 Task: Filter company with a location in Asia.
Action: Mouse moved to (417, 81)
Screenshot: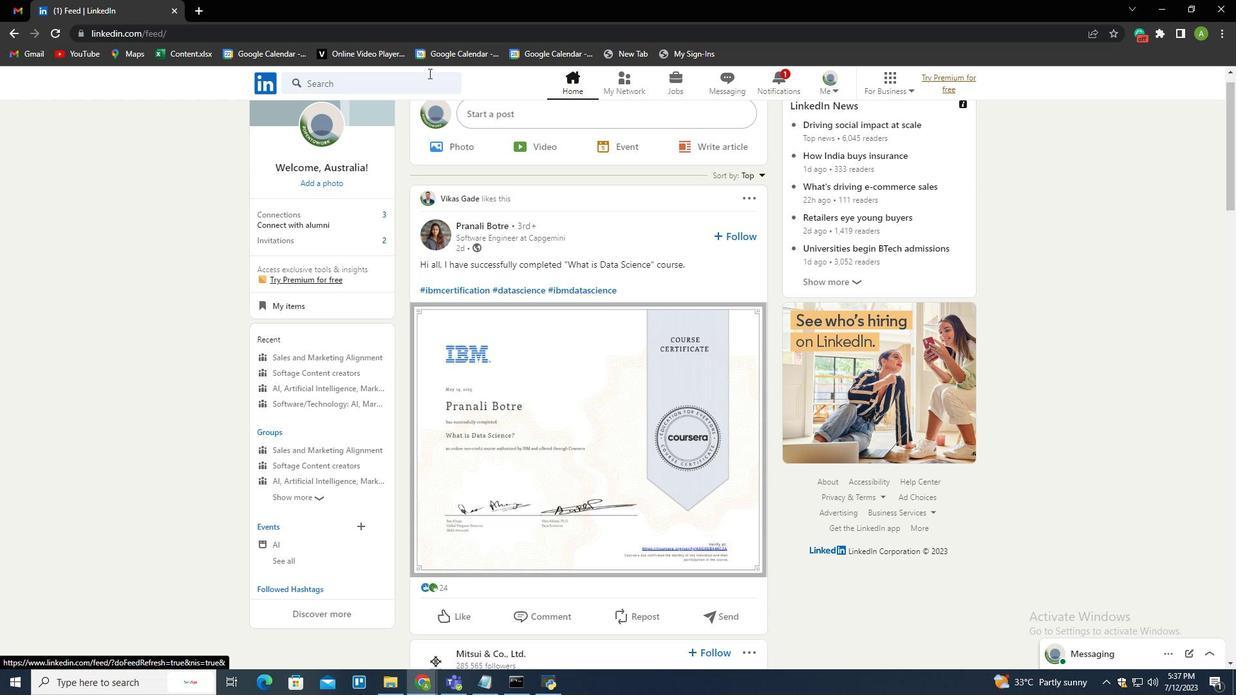 
Action: Mouse pressed left at (417, 81)
Screenshot: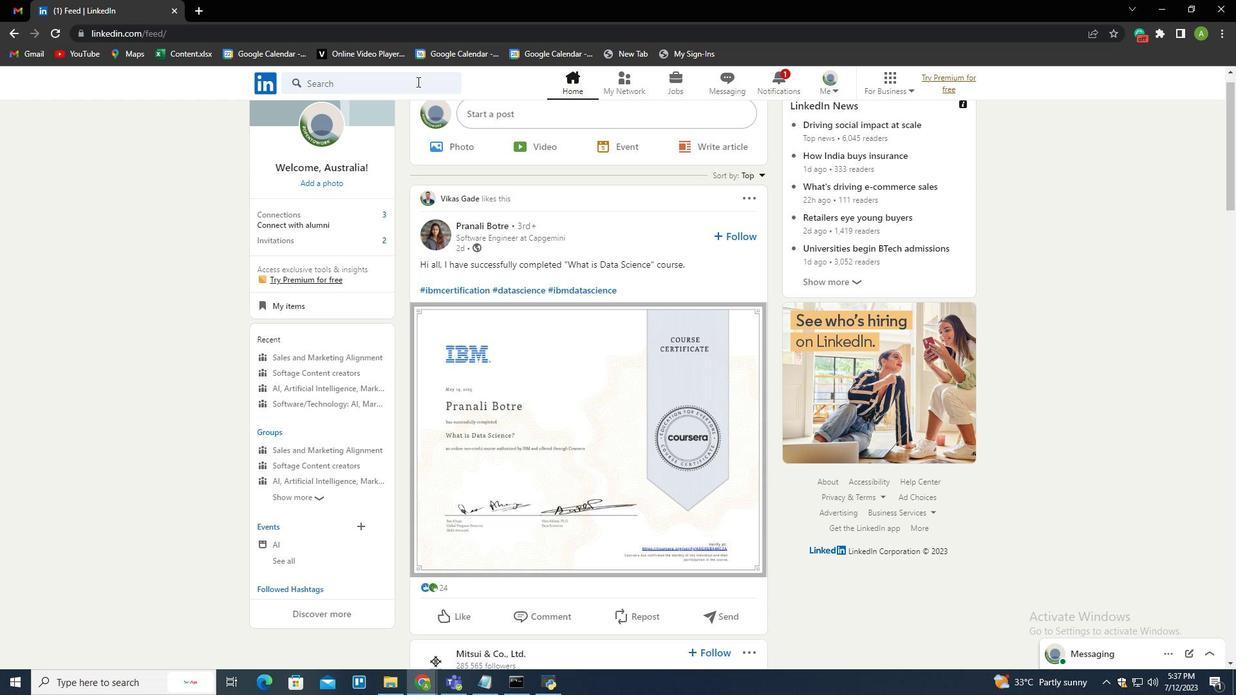 
Action: Mouse moved to (360, 186)
Screenshot: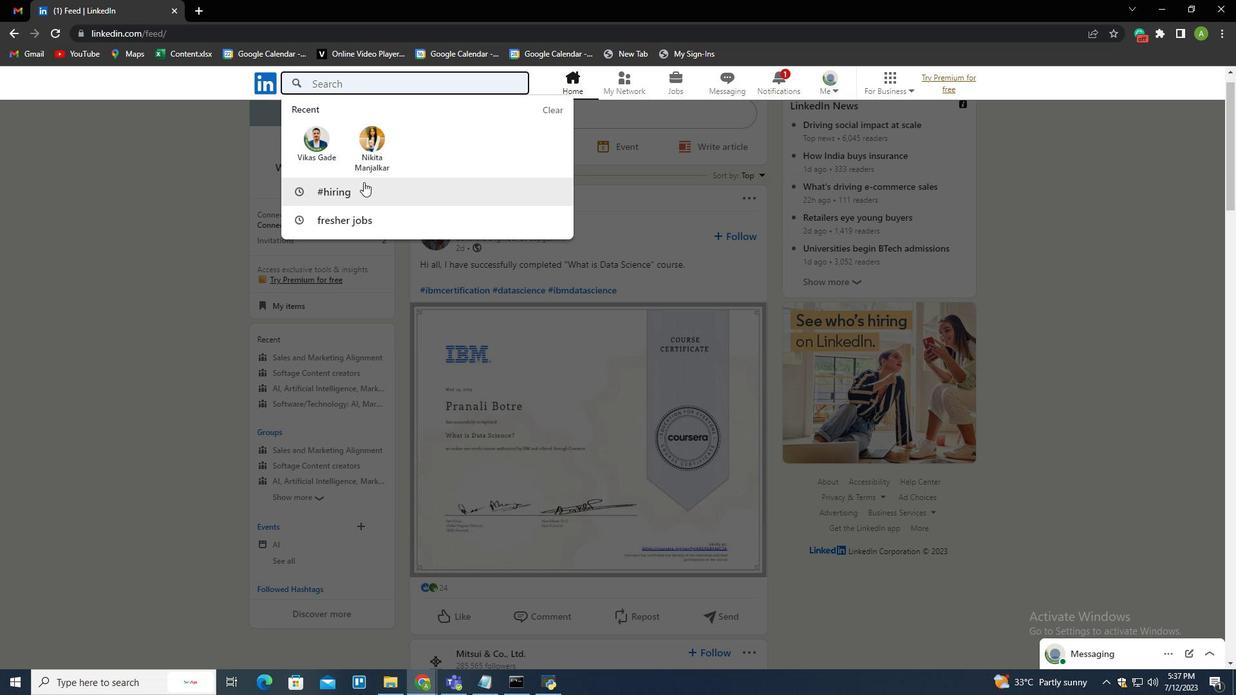 
Action: Mouse pressed left at (360, 186)
Screenshot: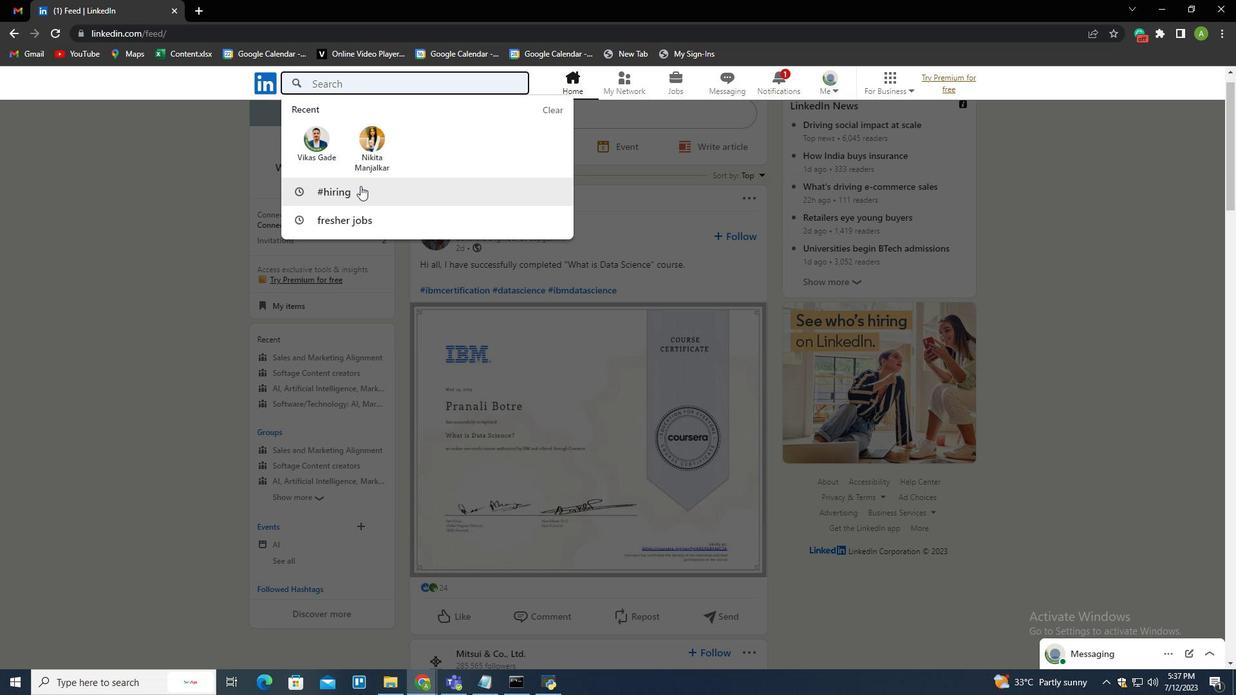 
Action: Mouse moved to (372, 126)
Screenshot: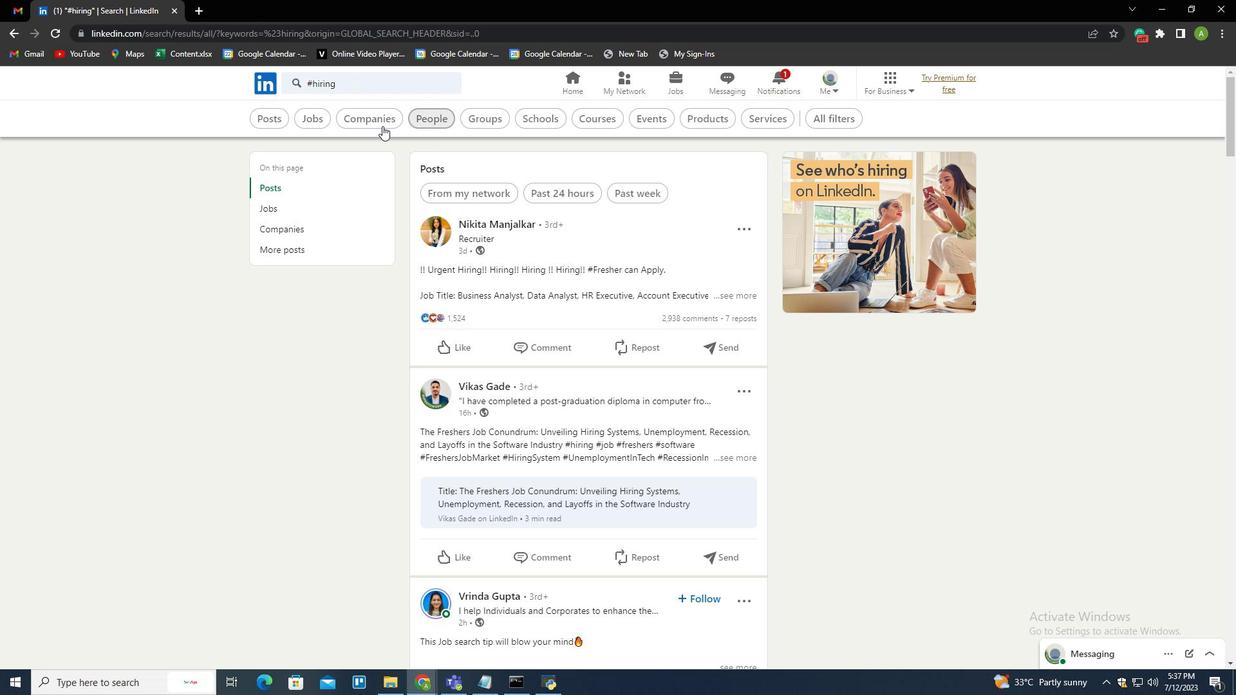 
Action: Mouse pressed left at (372, 126)
Screenshot: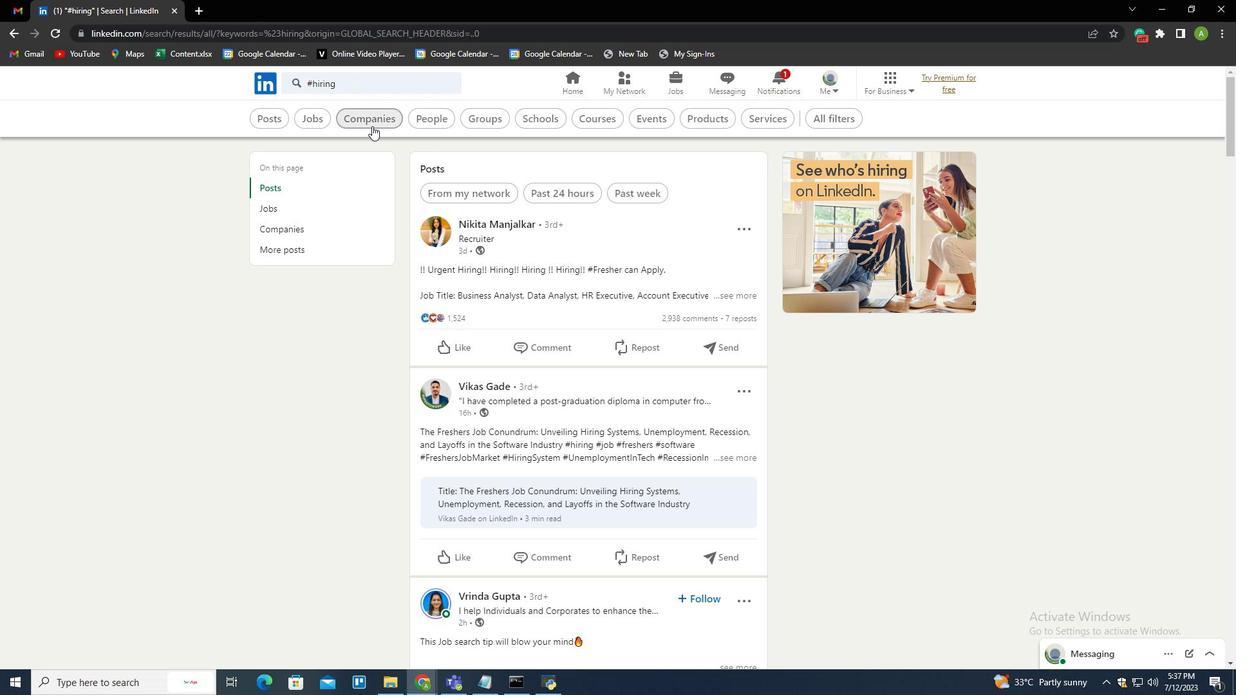 
Action: Mouse moved to (383, 120)
Screenshot: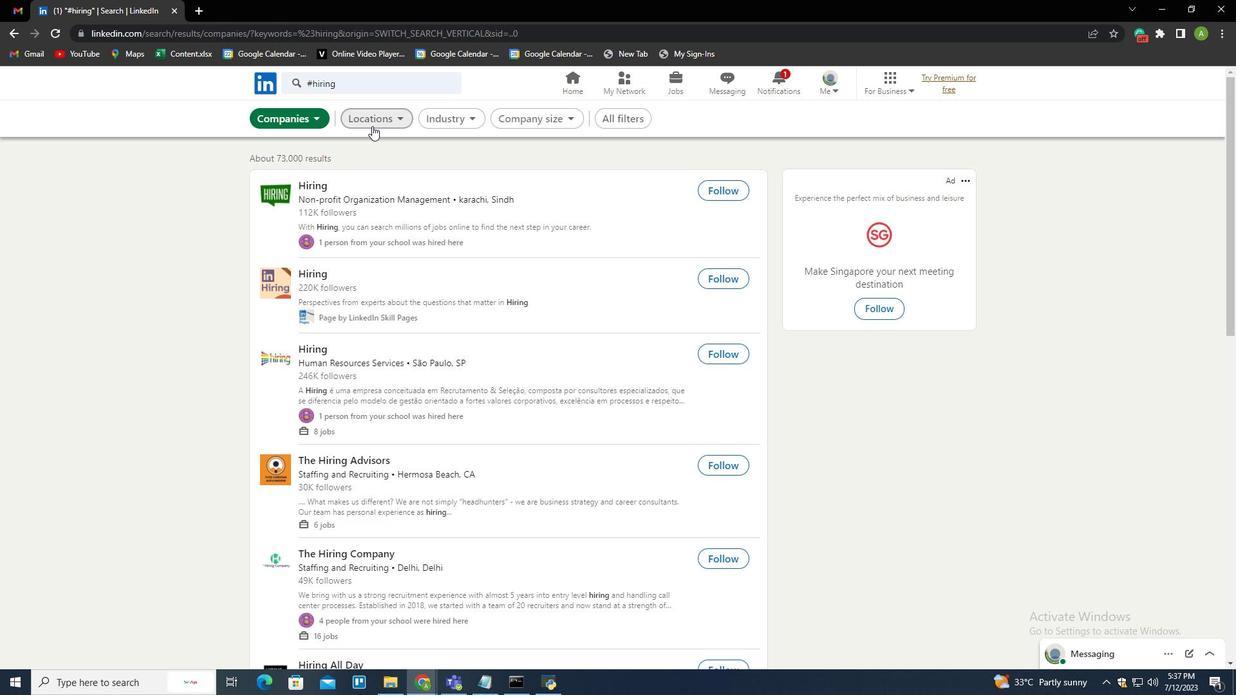 
Action: Mouse pressed left at (383, 120)
Screenshot: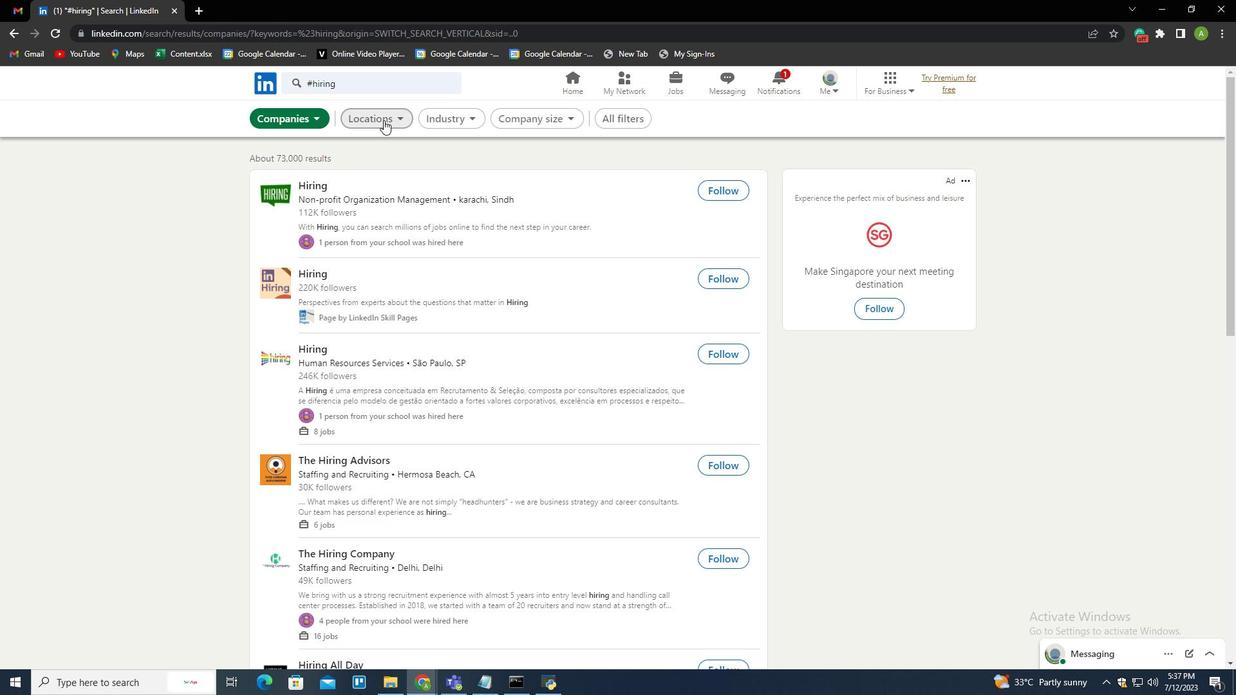 
Action: Mouse moved to (303, 274)
Screenshot: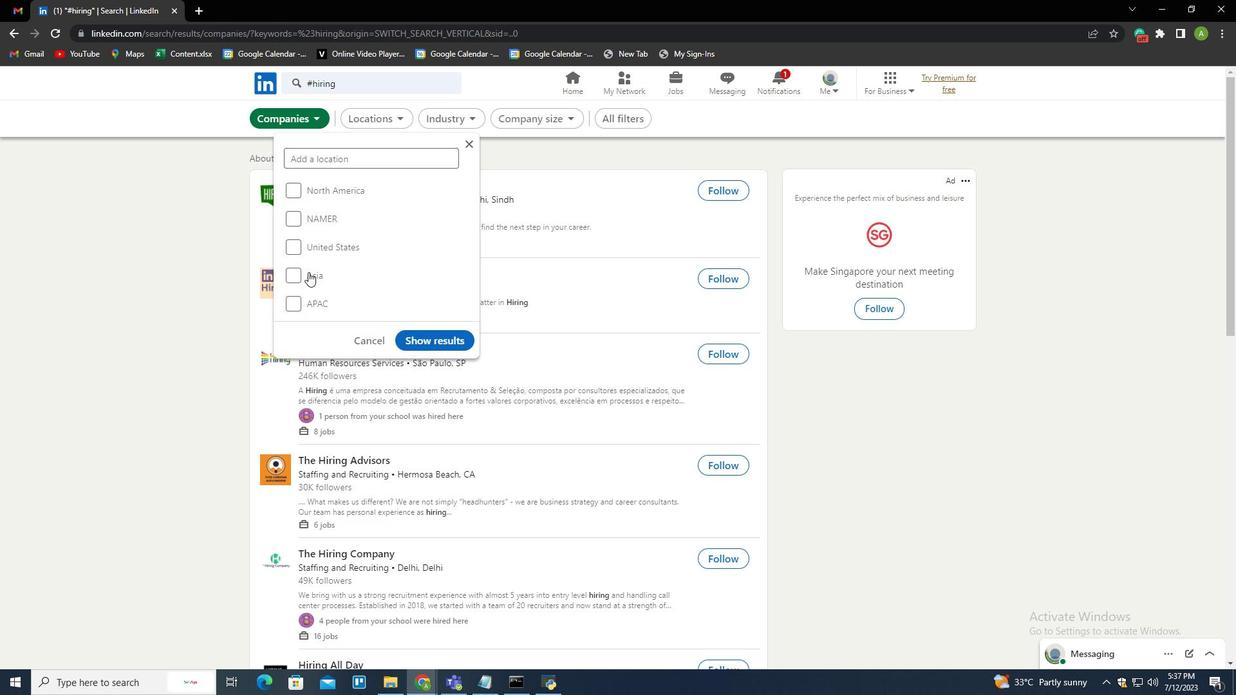 
Action: Mouse pressed left at (303, 274)
Screenshot: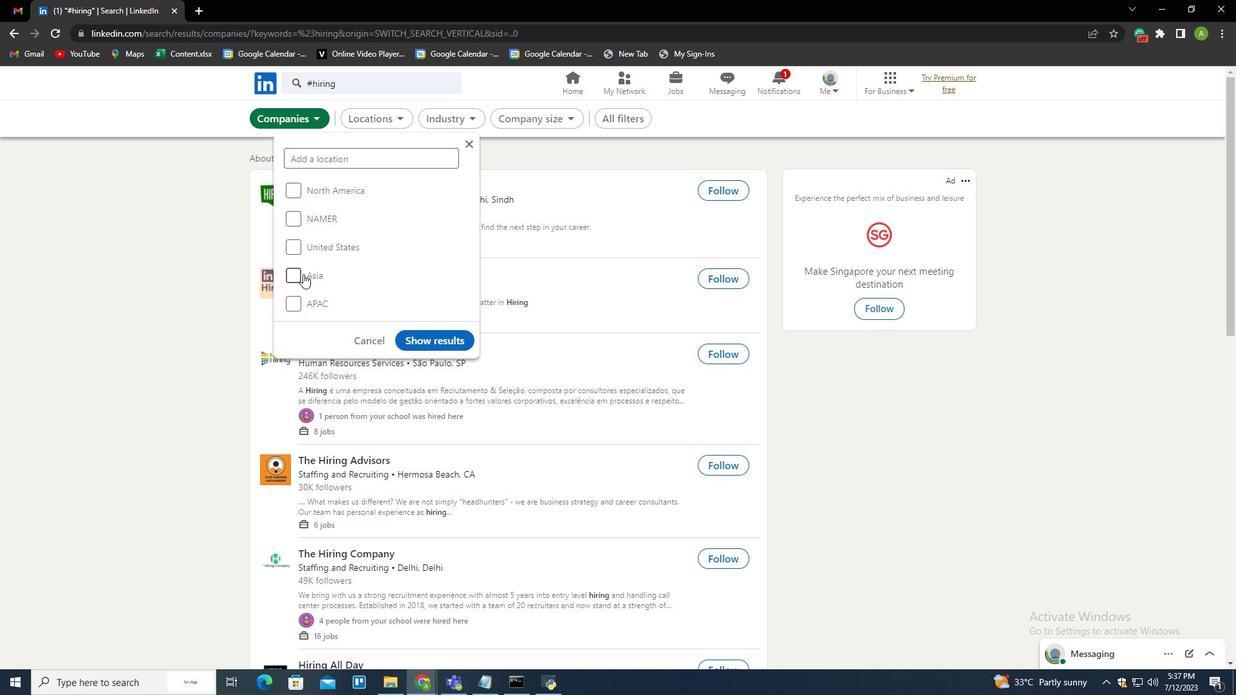 
Action: Mouse moved to (455, 340)
Screenshot: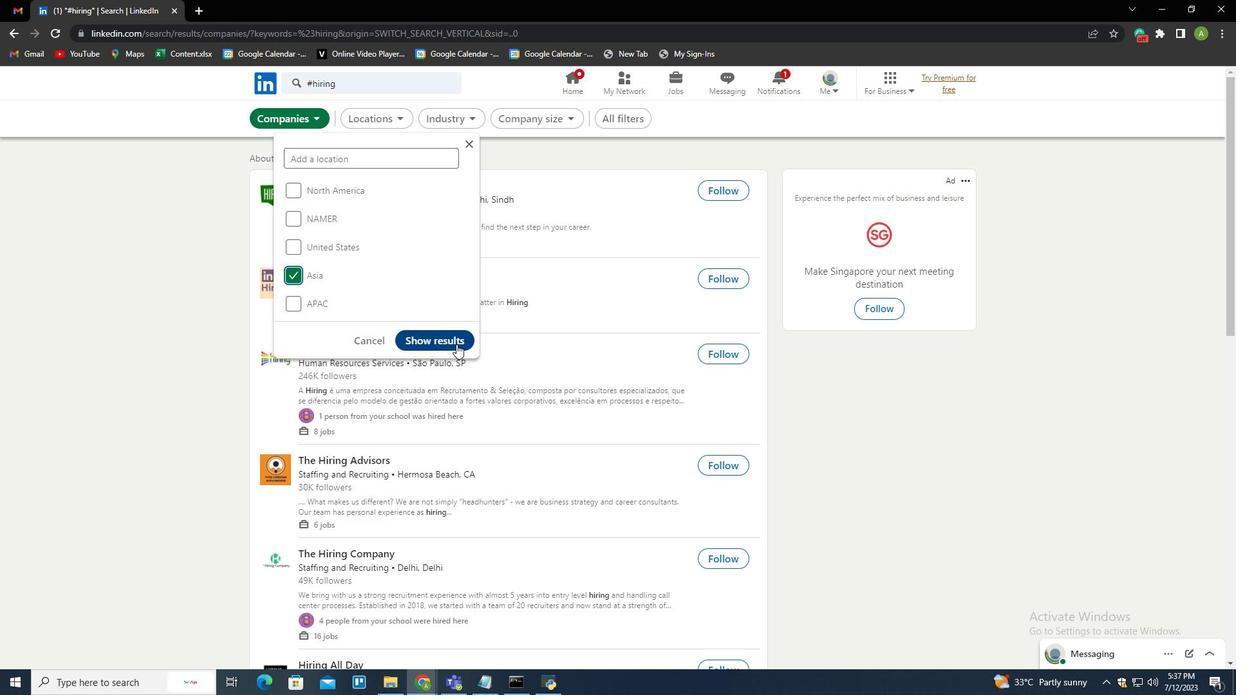 
Action: Mouse pressed left at (455, 340)
Screenshot: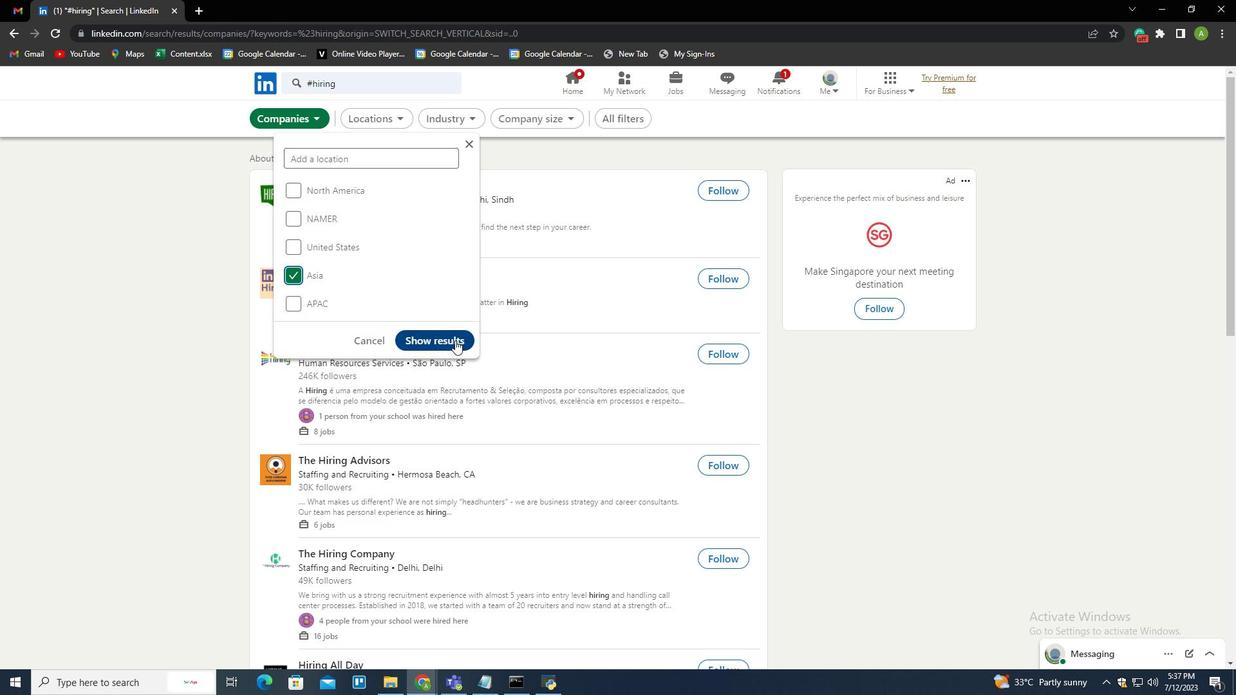 
Action: Mouse moved to (455, 338)
Screenshot: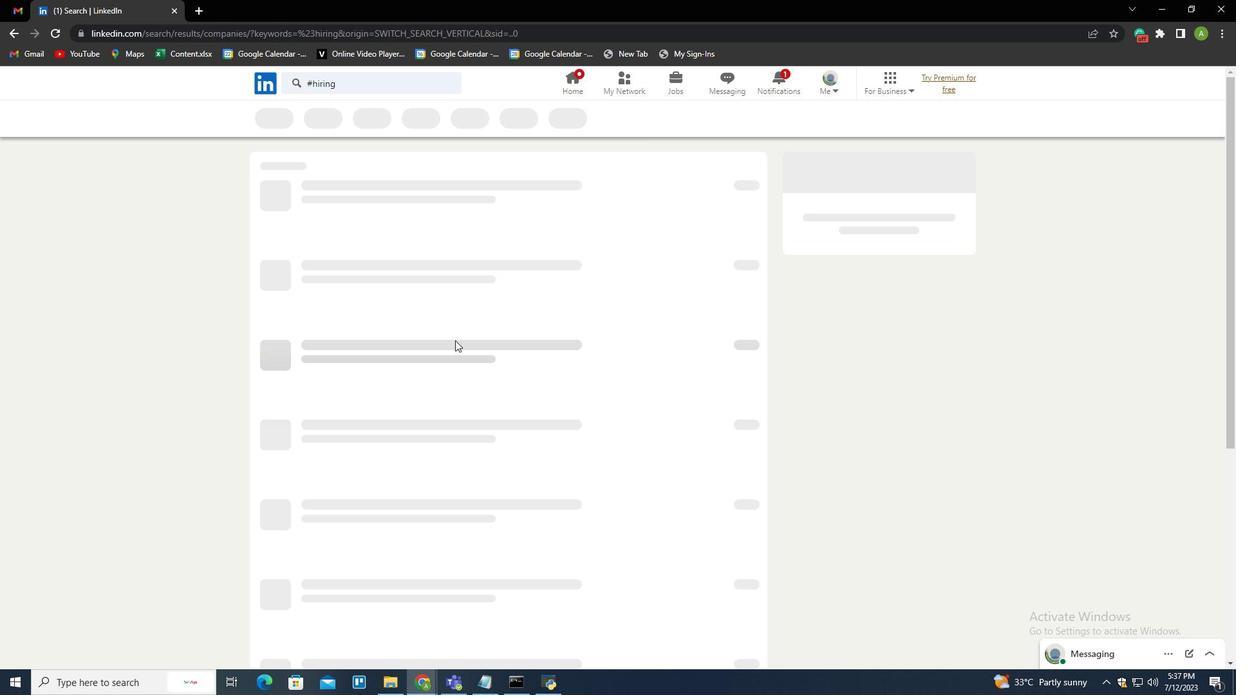 
